 Task: Create List Upgrades in Board Sales Reporting to Workspace Event Marketing. Create List Installations in Board Media Planning and Buying to Workspace Event Marketing. Create List Customizations in Board Sales Incentive Program Design and Implementation to Workspace Event Marketing
Action: Mouse moved to (71, 248)
Screenshot: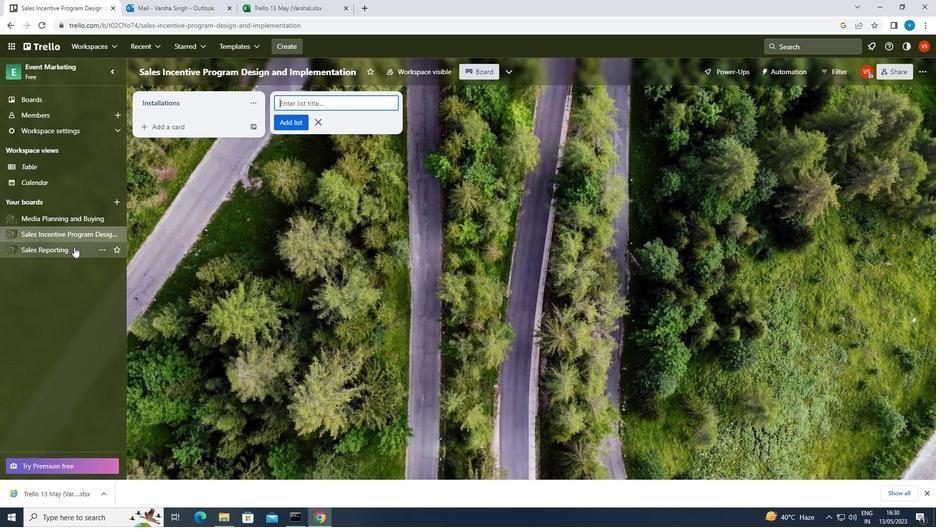 
Action: Mouse pressed left at (71, 248)
Screenshot: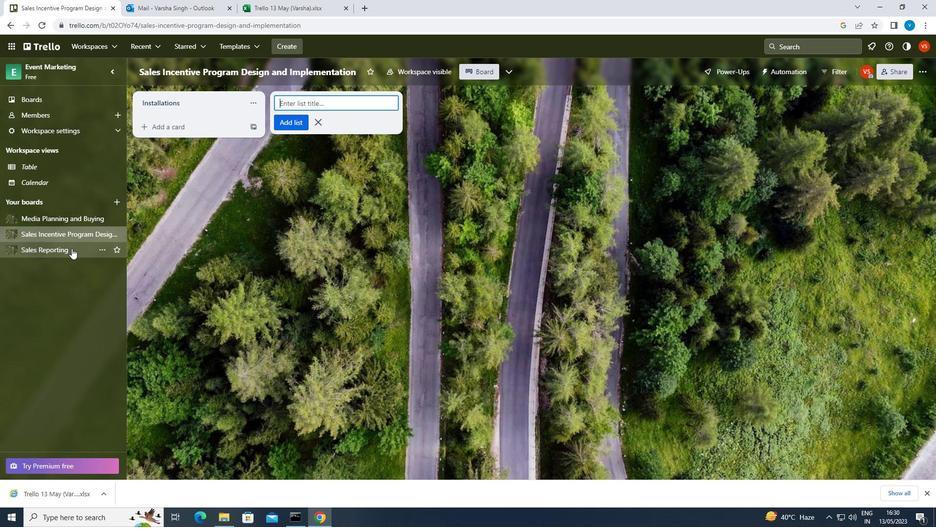 
Action: Mouse moved to (343, 102)
Screenshot: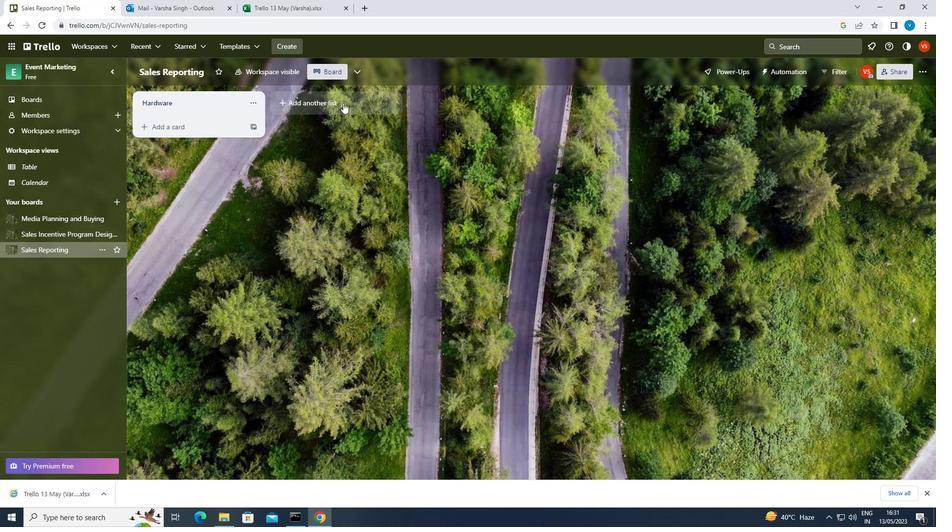 
Action: Mouse pressed left at (343, 102)
Screenshot: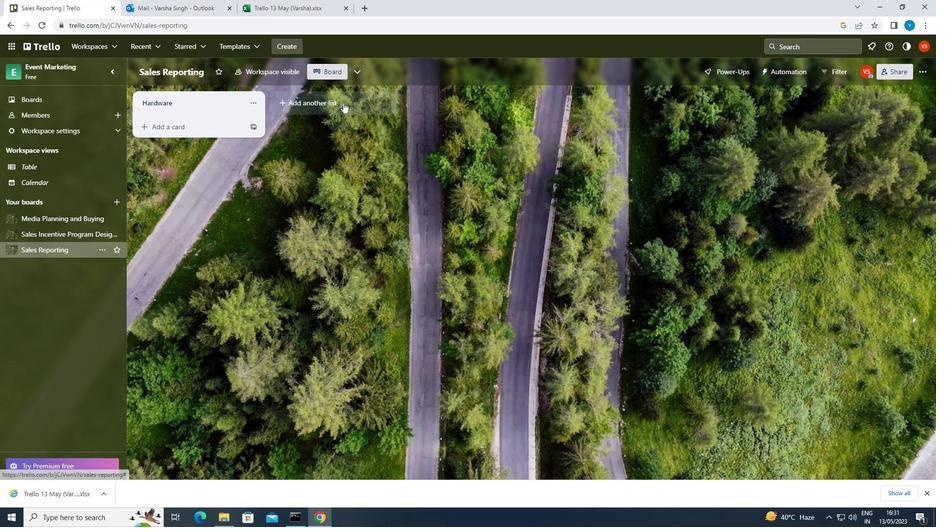 
Action: Key pressed <Key.shift>UPGRADES
Screenshot: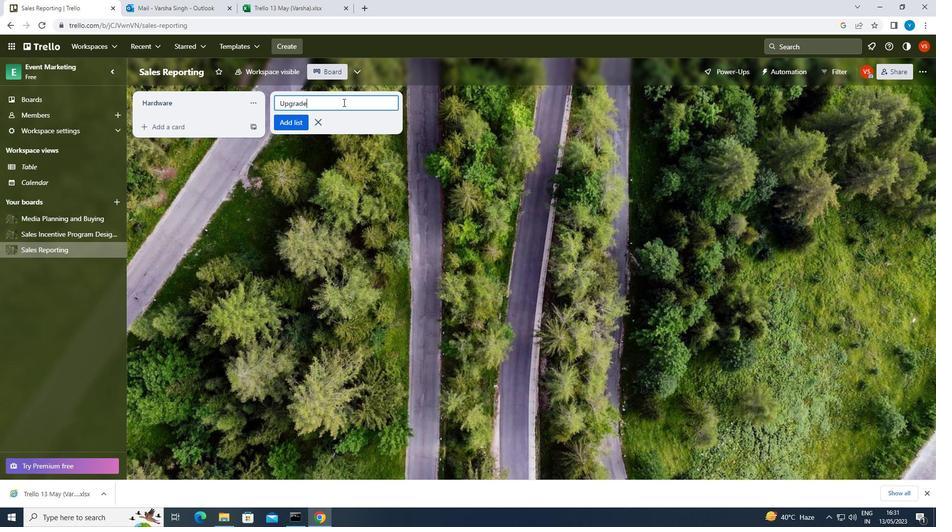 
Action: Mouse moved to (351, 108)
Screenshot: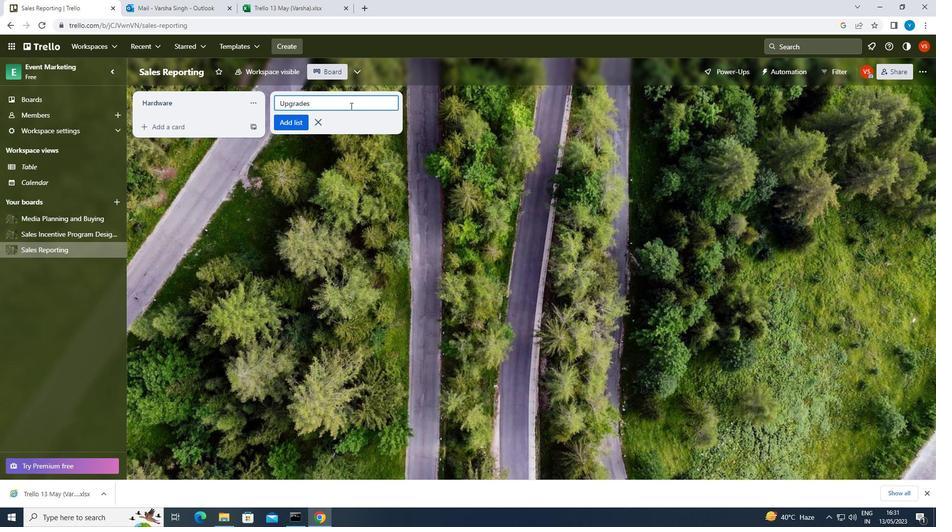 
Action: Key pressed <Key.enter>
Screenshot: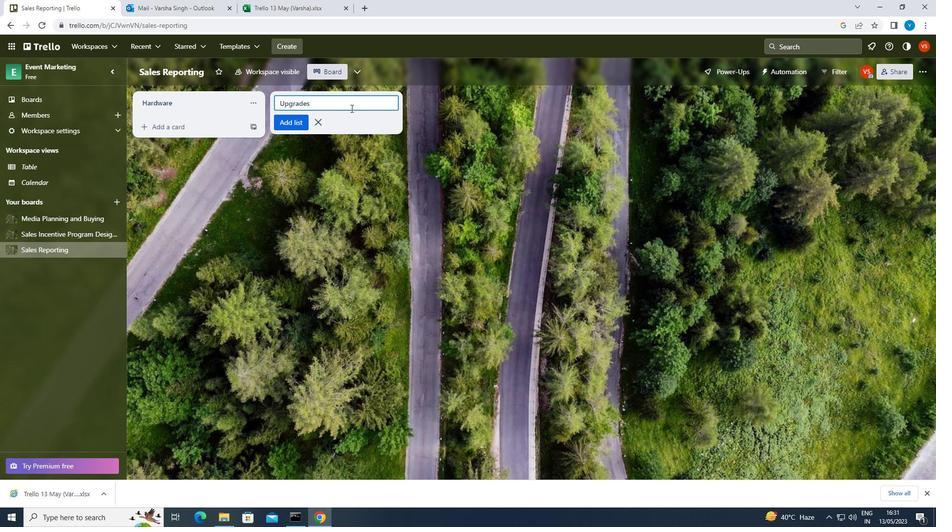 
Action: Mouse moved to (55, 217)
Screenshot: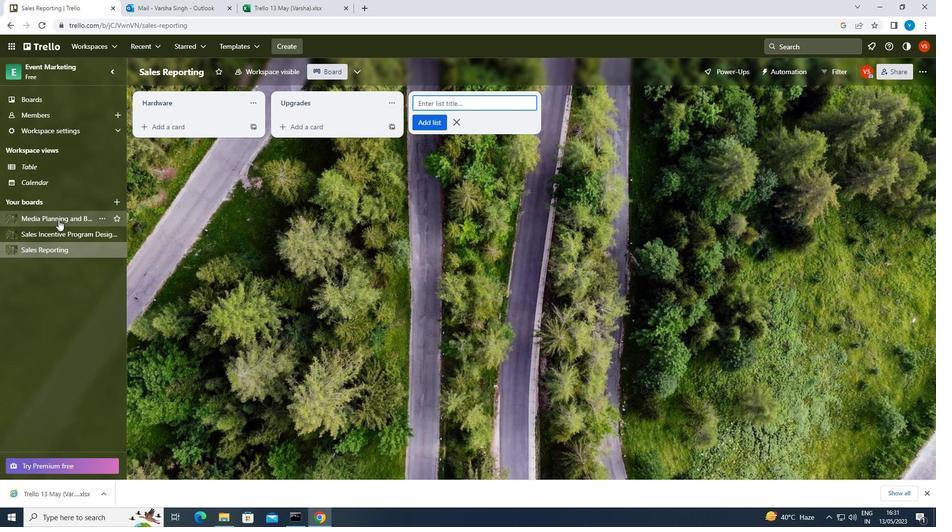 
Action: Mouse pressed left at (55, 217)
Screenshot: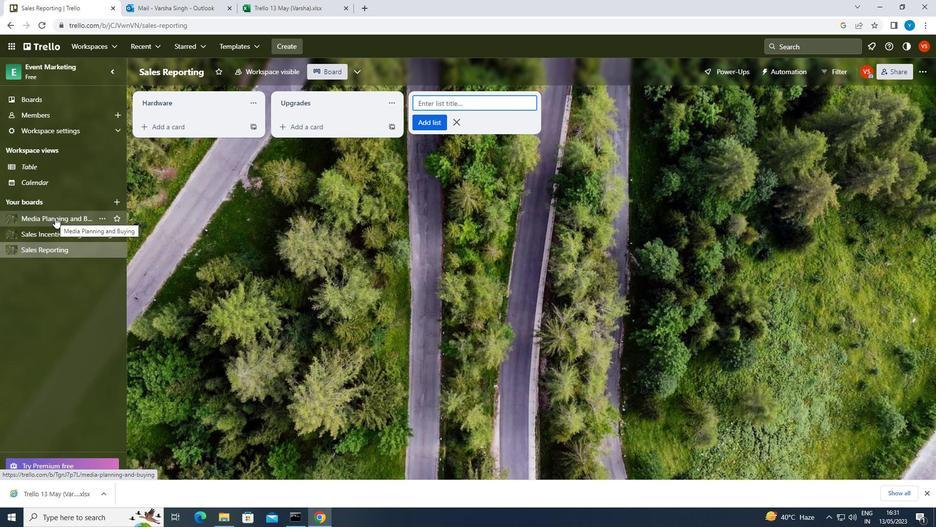 
Action: Mouse moved to (321, 104)
Screenshot: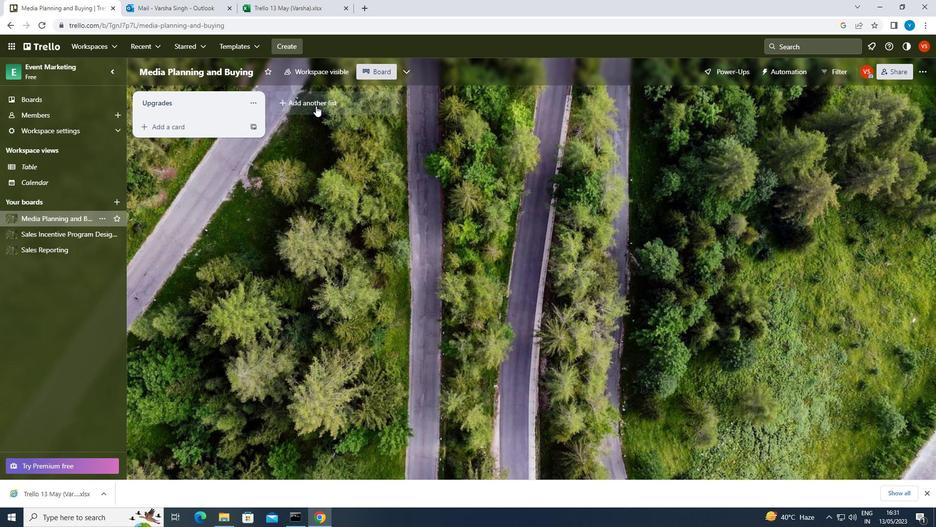 
Action: Mouse pressed left at (321, 104)
Screenshot: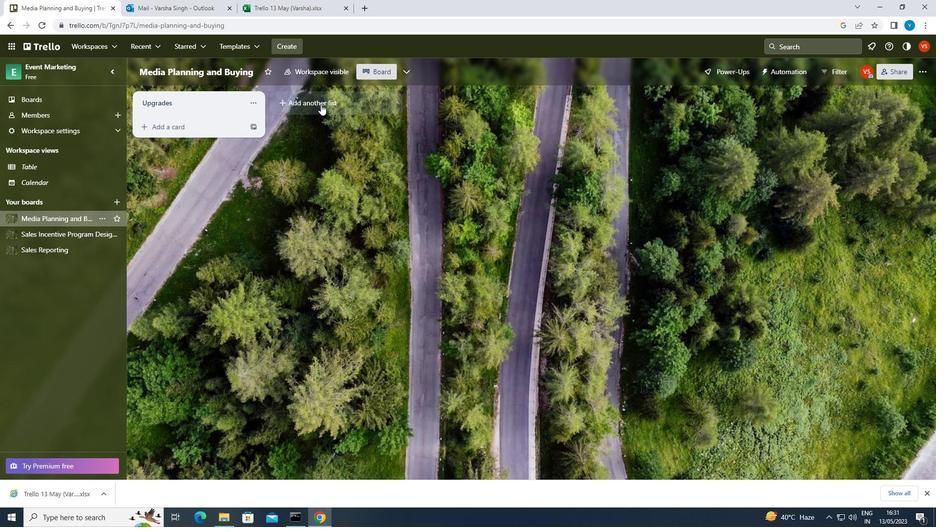 
Action: Key pressed <Key.shift>INSTALLATIONS<Key.enter>
Screenshot: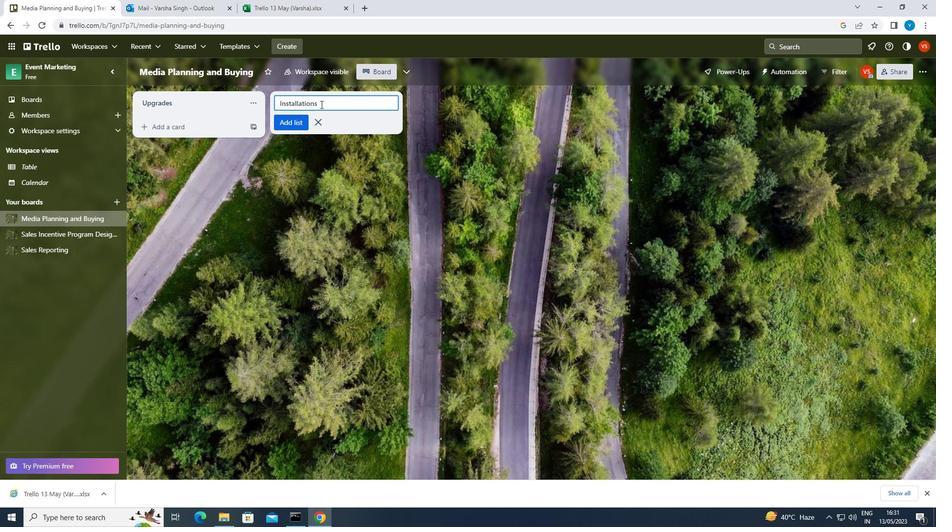 
Action: Mouse moved to (41, 232)
Screenshot: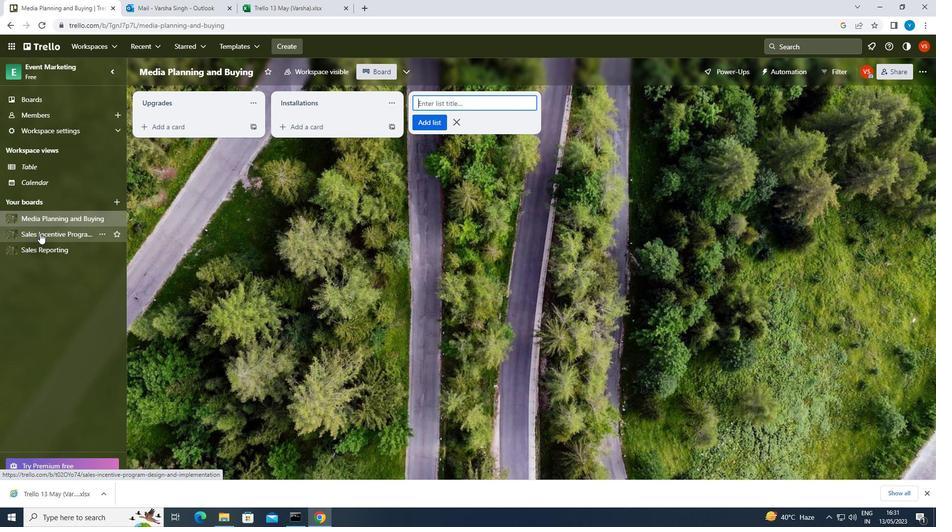 
Action: Mouse pressed left at (41, 232)
Screenshot: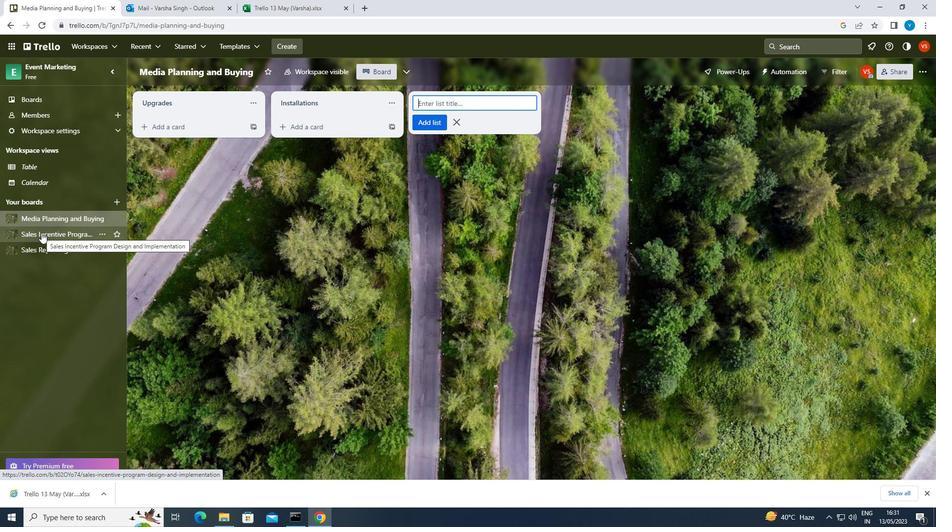 
Action: Mouse moved to (328, 100)
Screenshot: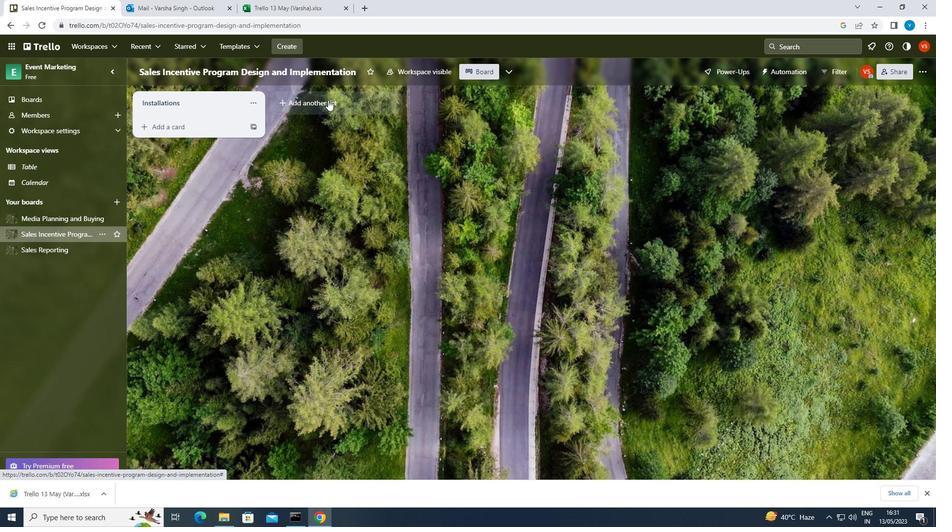 
Action: Mouse pressed left at (328, 100)
Screenshot: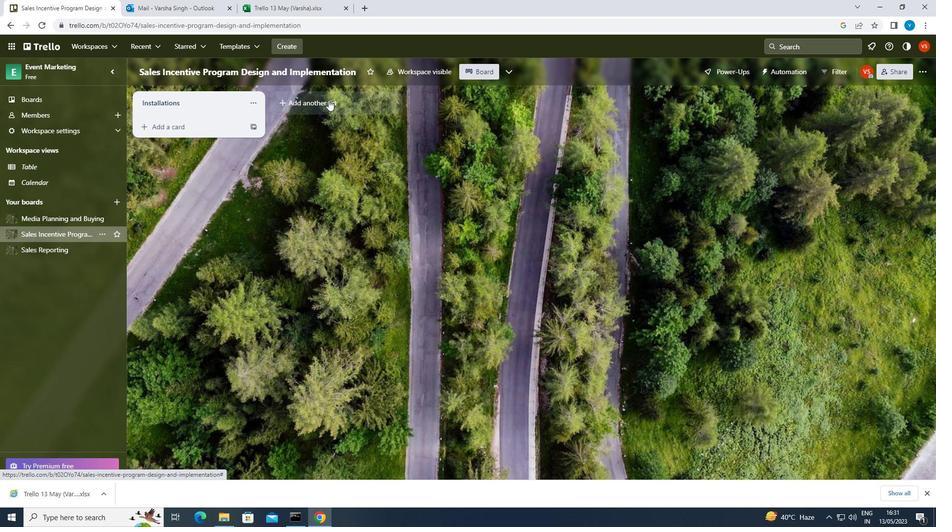 
Action: Key pressed <Key.shift>CUSTOMIZATIONS
Screenshot: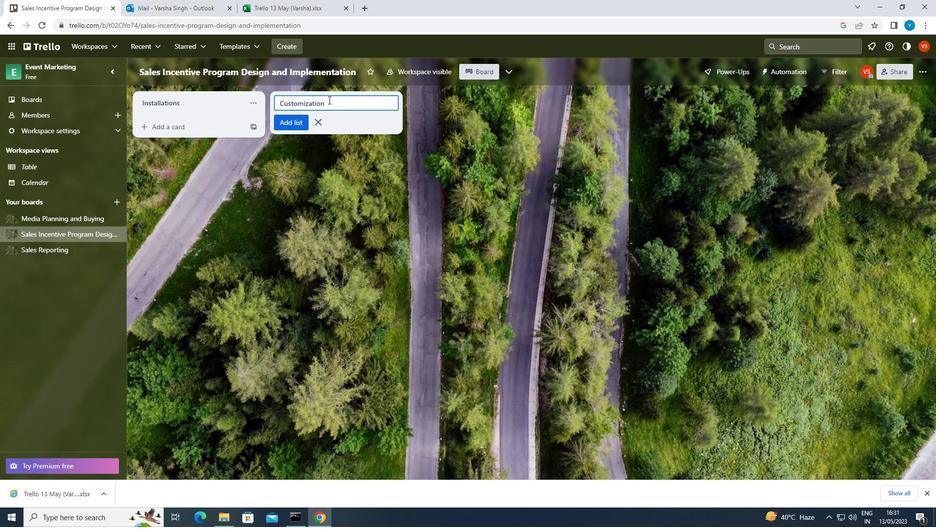 
Action: Mouse moved to (328, 99)
Screenshot: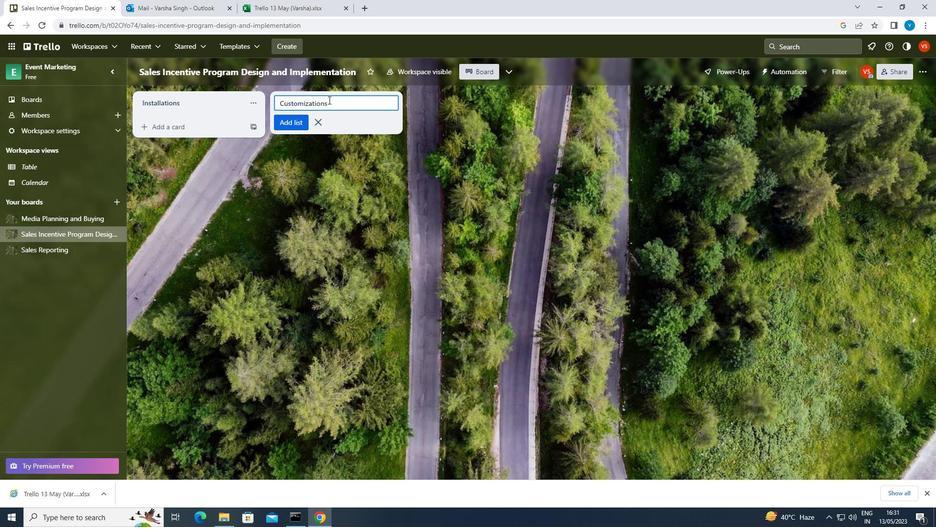 
Action: Key pressed <Key.enter>
Screenshot: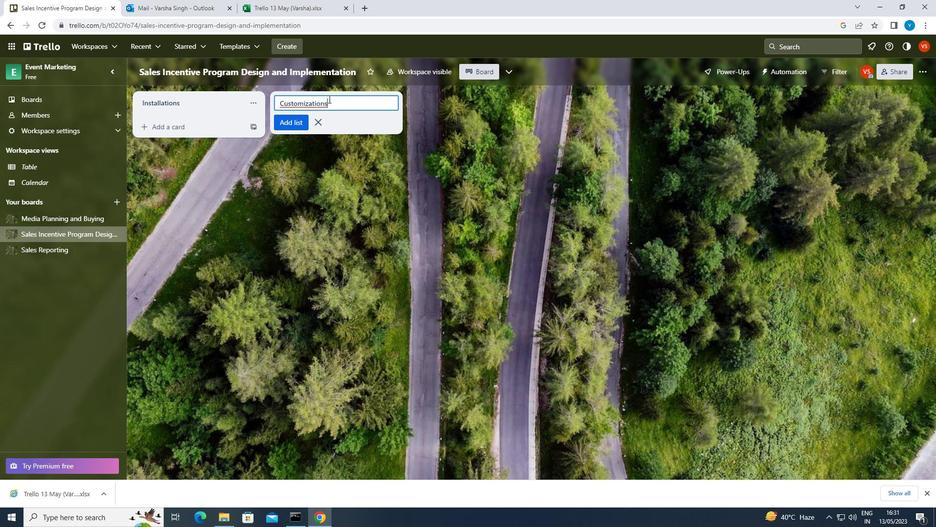 
